 Task: Convert a video to WMV format.
Action: Mouse moved to (22, 13)
Screenshot: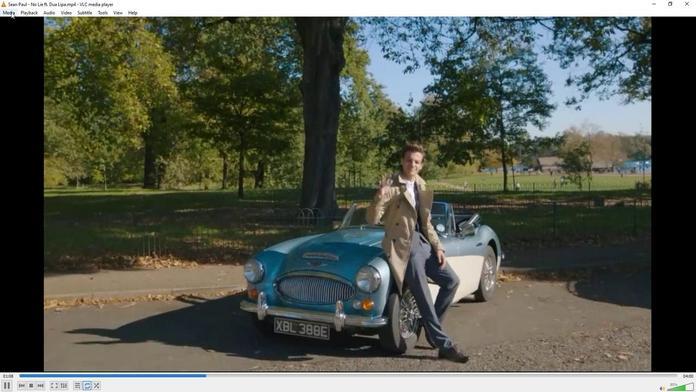 
Action: Mouse pressed left at (22, 13)
Screenshot: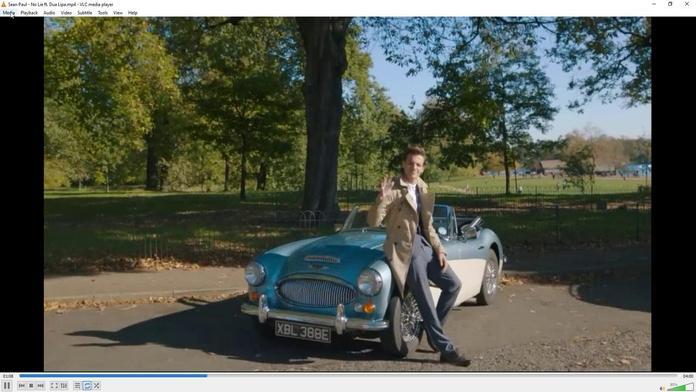 
Action: Mouse moved to (45, 101)
Screenshot: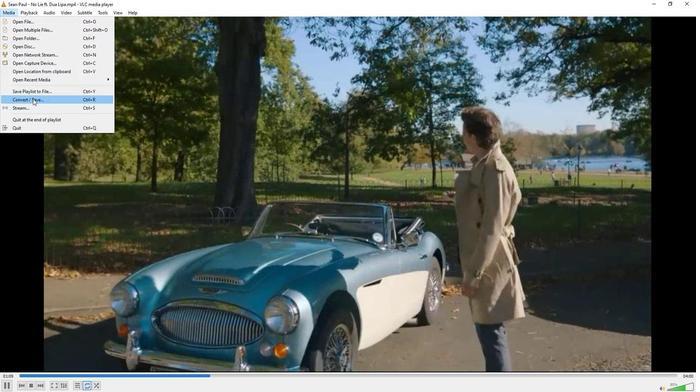 
Action: Mouse pressed left at (45, 101)
Screenshot: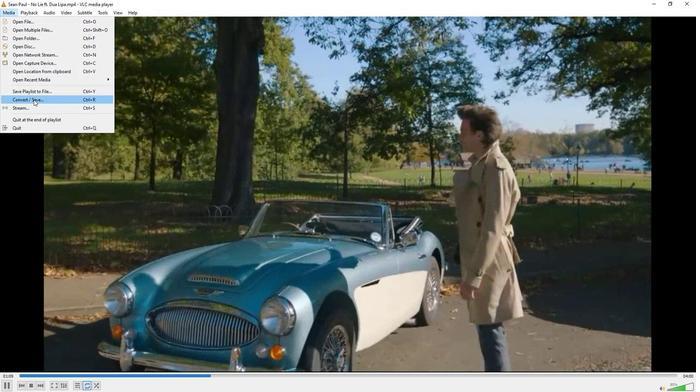 
Action: Mouse moved to (413, 162)
Screenshot: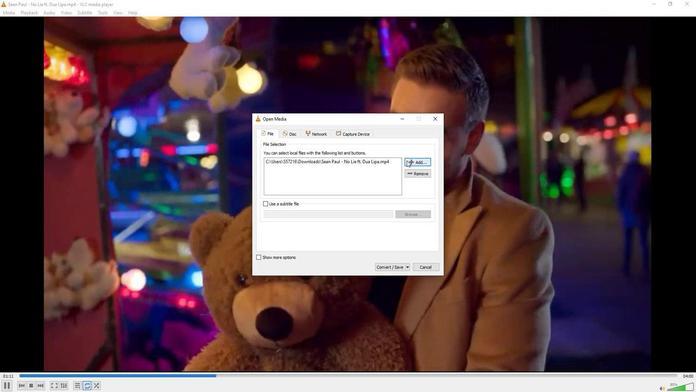 
Action: Mouse pressed left at (413, 162)
Screenshot: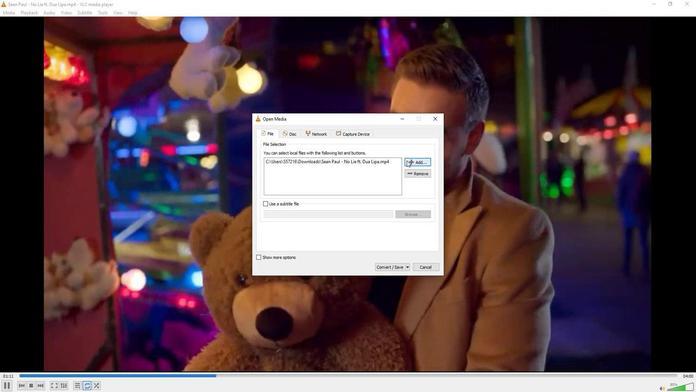 
Action: Mouse moved to (351, 192)
Screenshot: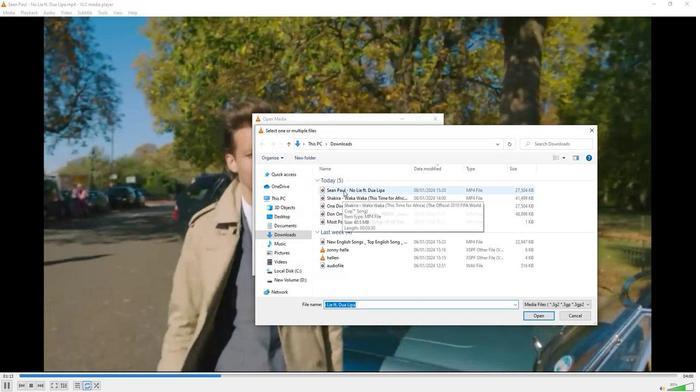 
Action: Mouse pressed left at (351, 192)
Screenshot: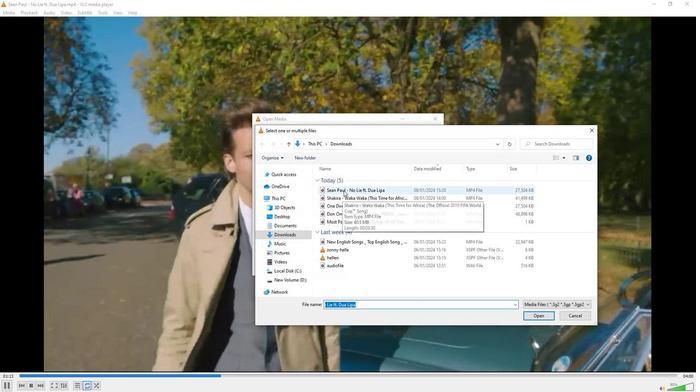
Action: Mouse moved to (536, 317)
Screenshot: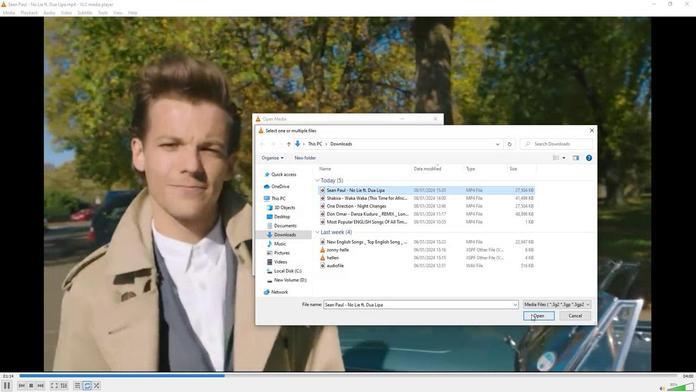 
Action: Mouse pressed left at (536, 317)
Screenshot: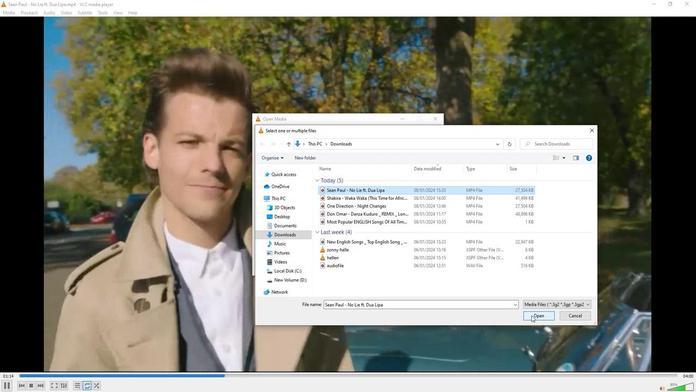 
Action: Mouse moved to (403, 268)
Screenshot: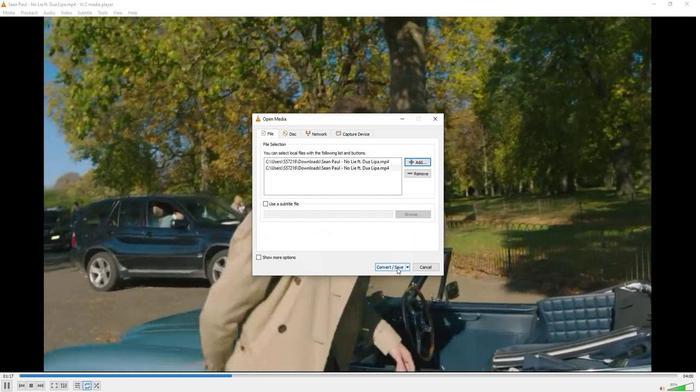
Action: Mouse pressed left at (403, 268)
Screenshot: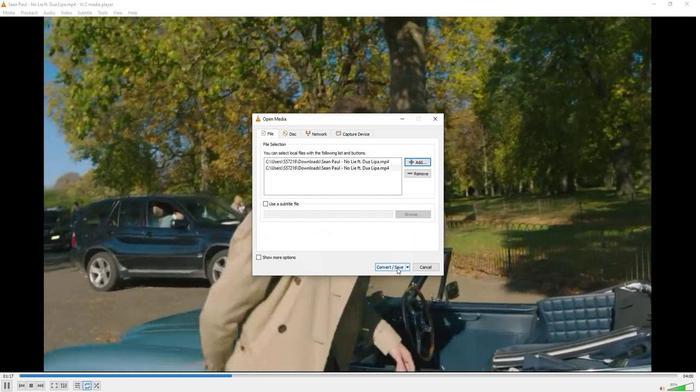 
Action: Mouse moved to (398, 207)
Screenshot: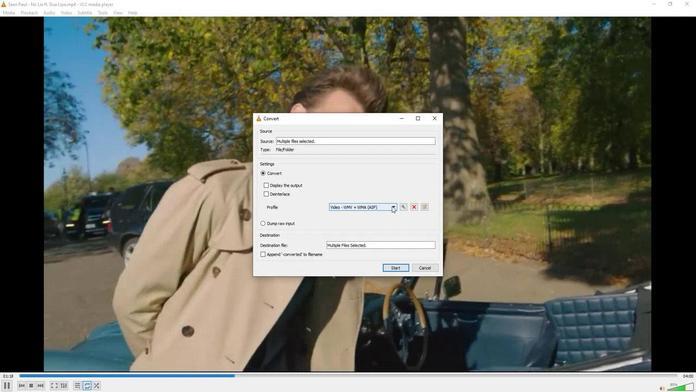 
Action: Mouse pressed left at (398, 207)
Screenshot: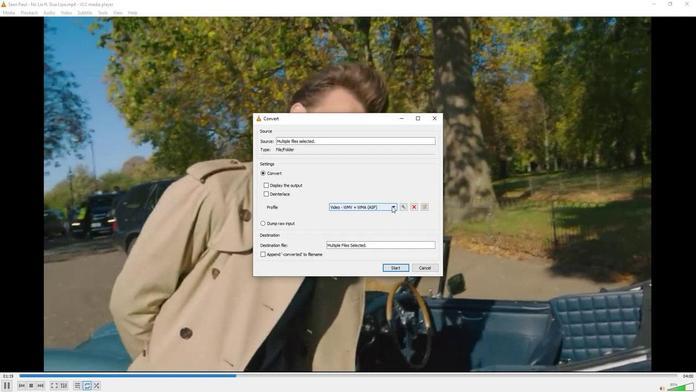 
Action: Mouse moved to (372, 249)
Screenshot: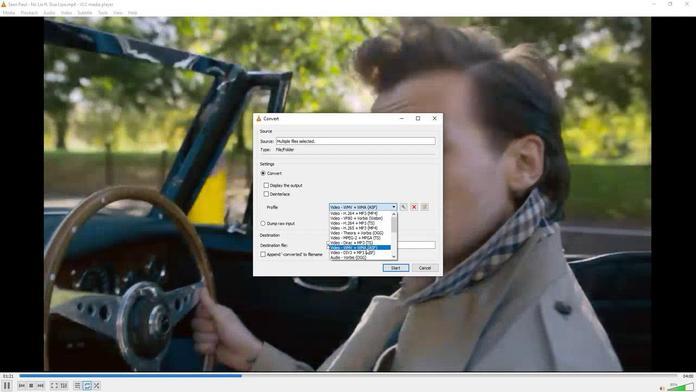 
Action: Mouse pressed left at (372, 249)
Screenshot: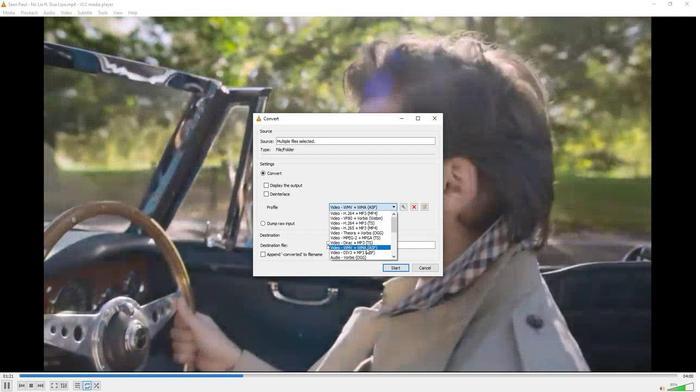 
Action: Mouse moved to (404, 270)
Screenshot: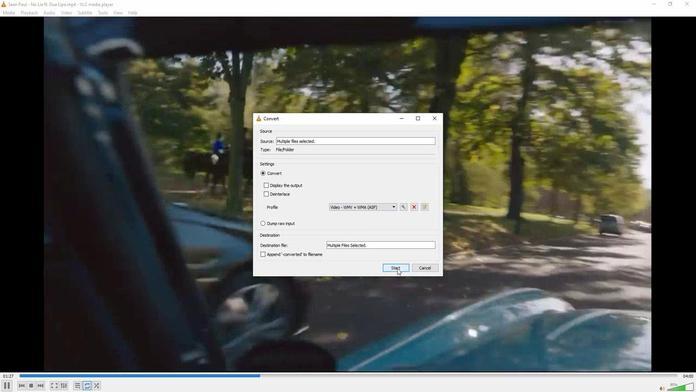 
Action: Mouse pressed left at (404, 270)
Screenshot: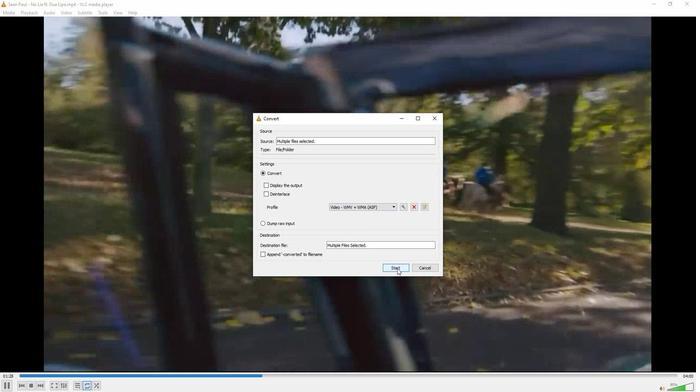 
Action: Mouse moved to (23, 13)
Screenshot: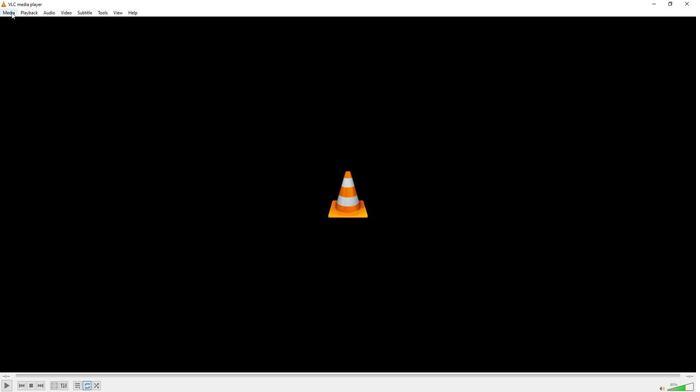 
Action: Mouse pressed left at (23, 13)
Screenshot: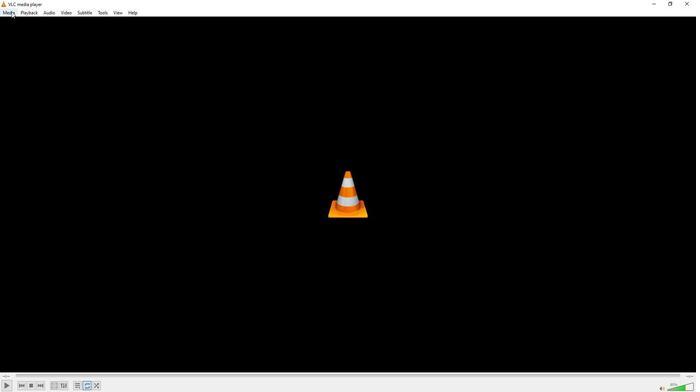 
Action: Mouse moved to (48, 101)
Screenshot: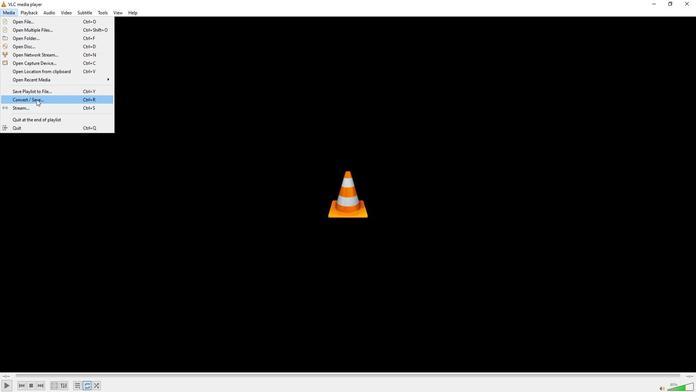 
Action: Mouse pressed left at (48, 101)
Screenshot: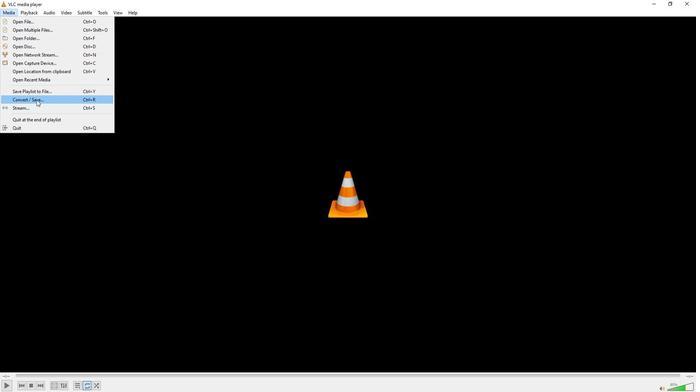 
Action: Mouse moved to (414, 162)
Screenshot: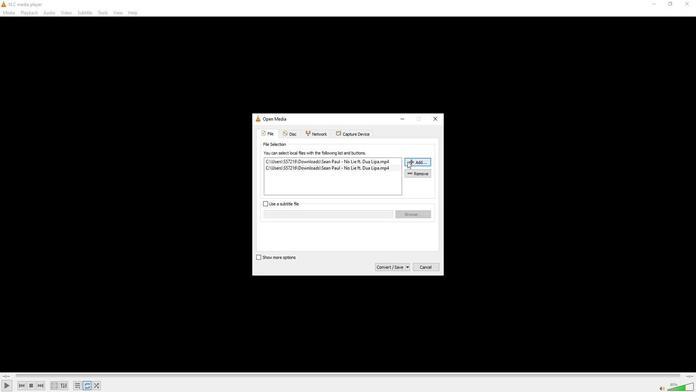 
Action: Mouse pressed left at (414, 162)
Screenshot: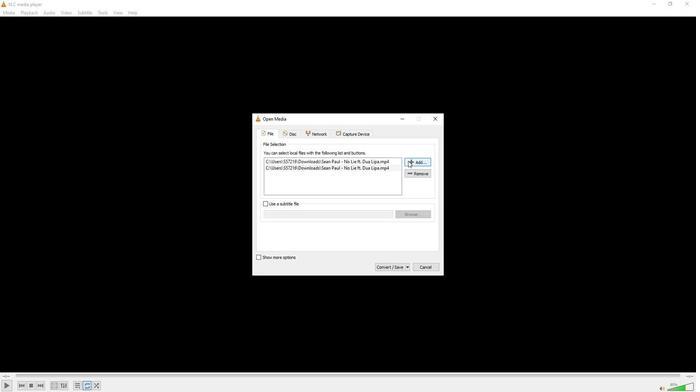 
Action: Mouse moved to (364, 216)
Screenshot: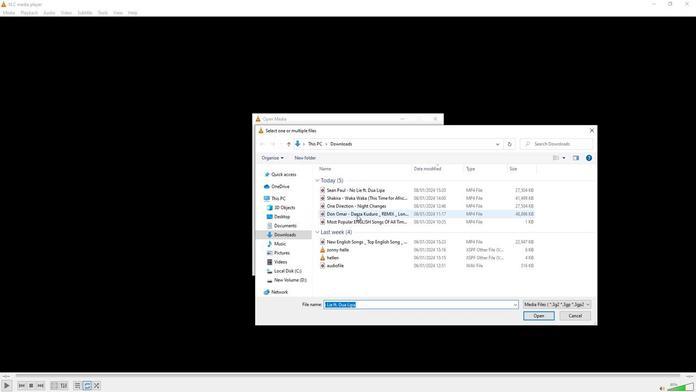 
Action: Mouse pressed left at (364, 216)
Screenshot: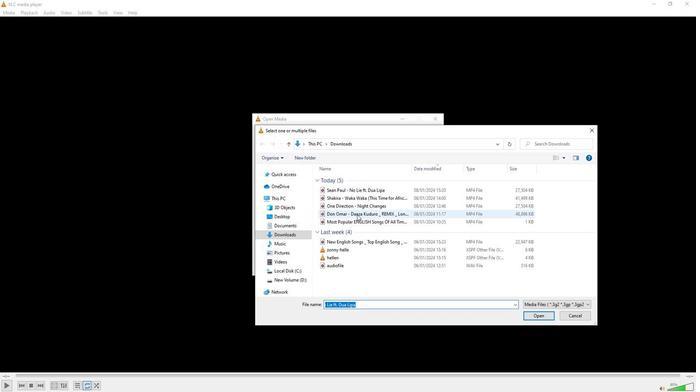 
Action: Mouse moved to (533, 317)
Screenshot: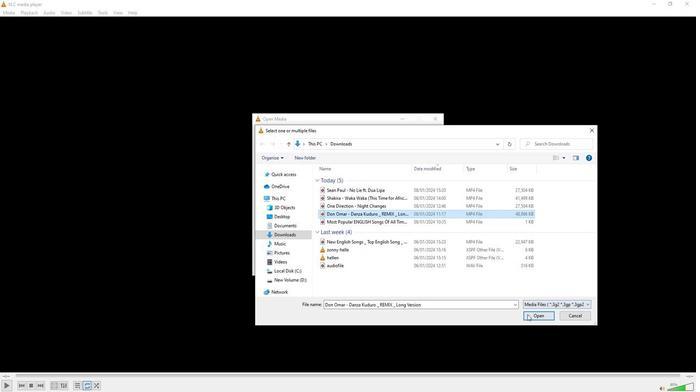 
Action: Mouse pressed left at (533, 317)
Screenshot: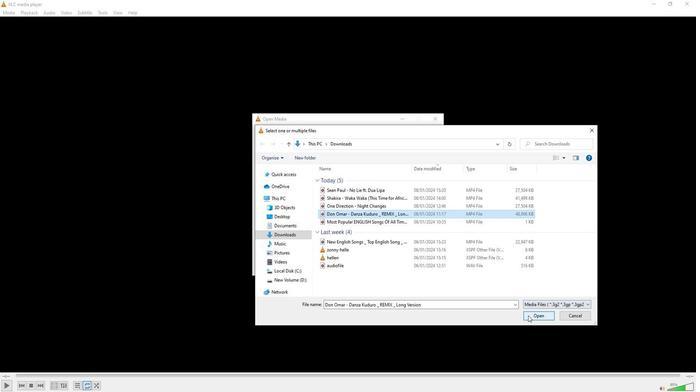 
Action: Mouse moved to (267, 259)
Screenshot: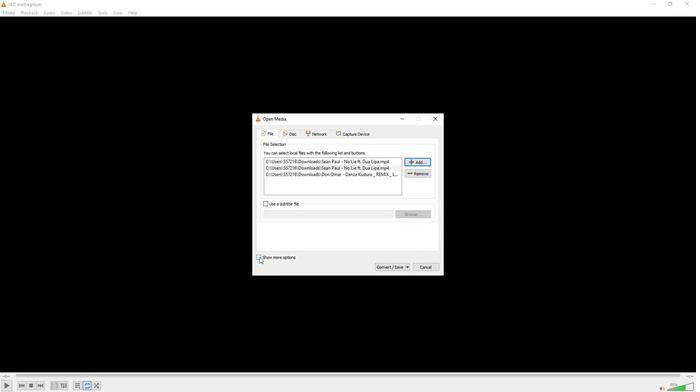 
Action: Mouse pressed left at (267, 259)
Screenshot: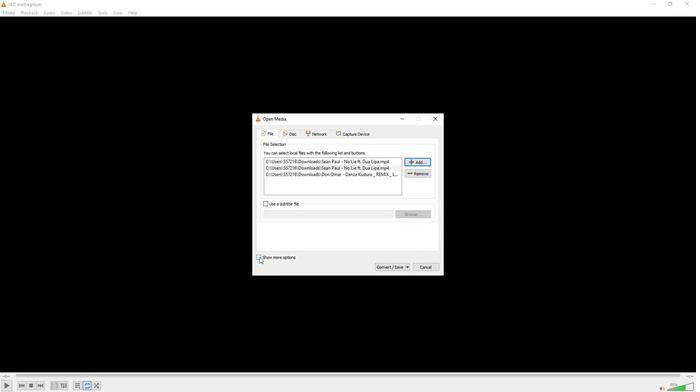 
Action: Mouse moved to (265, 256)
Screenshot: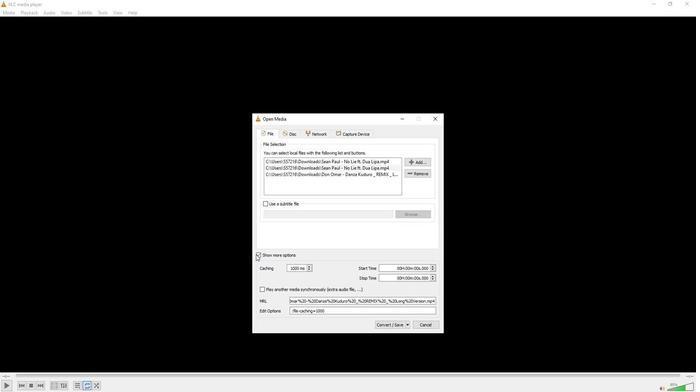 
Action: Mouse pressed left at (265, 256)
Screenshot: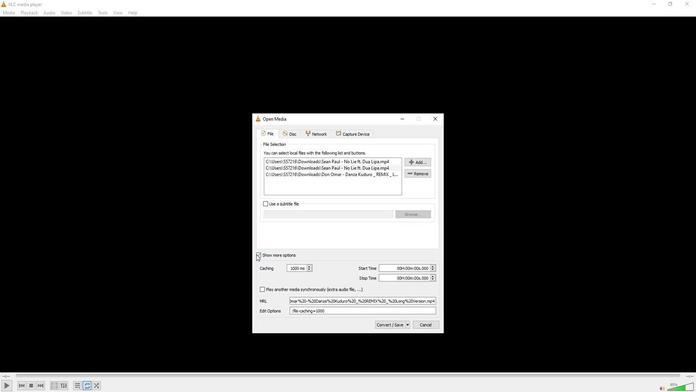 
Action: Mouse moved to (405, 270)
Screenshot: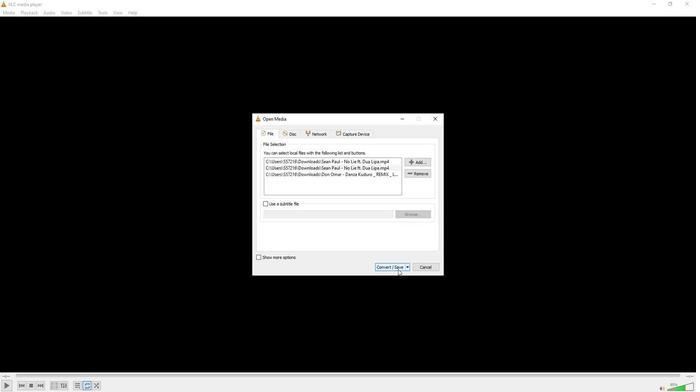 
Action: Mouse pressed left at (405, 270)
Screenshot: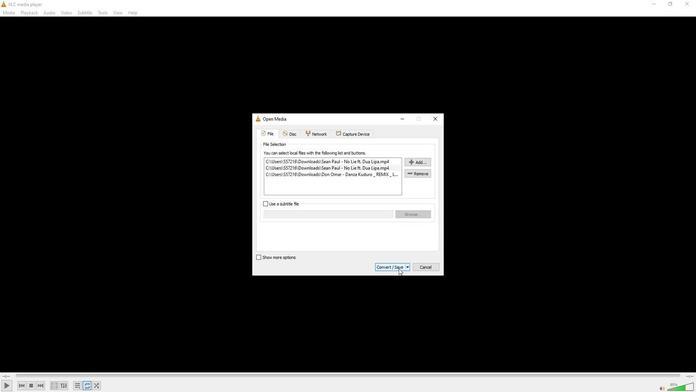 
Action: Mouse moved to (275, 186)
Screenshot: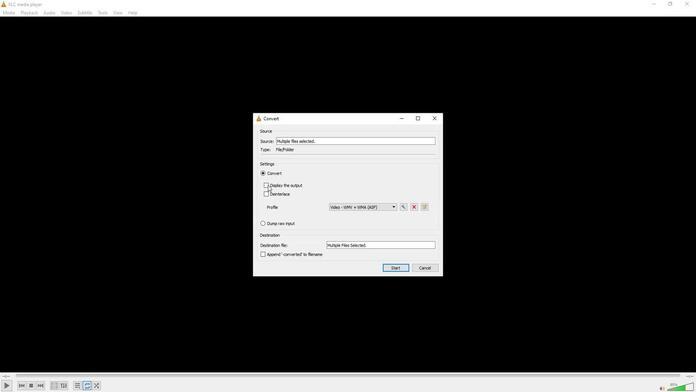 
Action: Mouse pressed left at (275, 186)
Screenshot: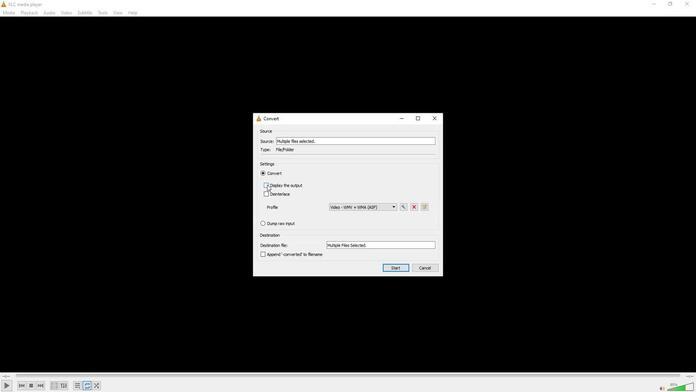 
Action: Mouse moved to (396, 207)
Screenshot: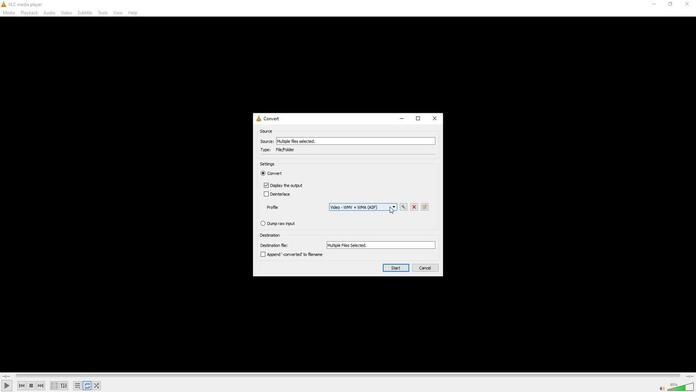 
Action: Mouse pressed left at (396, 207)
Screenshot: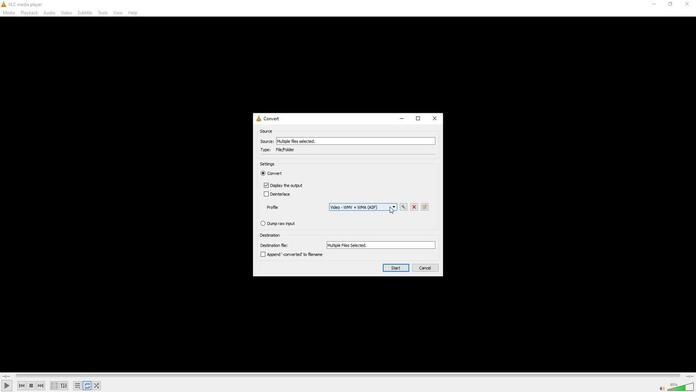 
Action: Mouse moved to (364, 233)
Screenshot: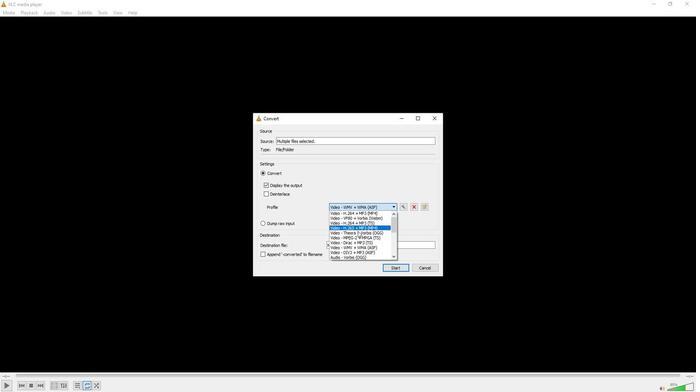 
Action: Mouse scrolled (364, 233) with delta (0, 0)
Screenshot: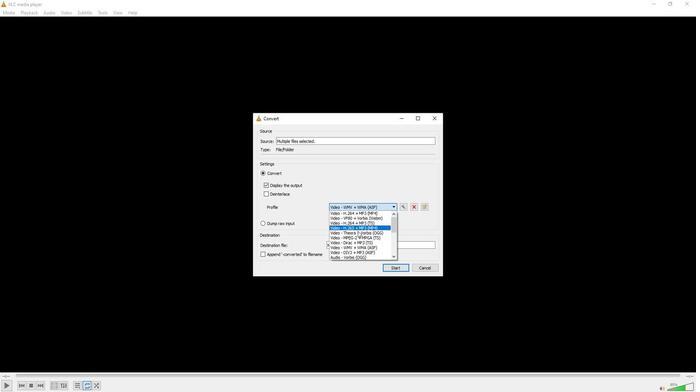 
Action: Mouse moved to (364, 234)
Screenshot: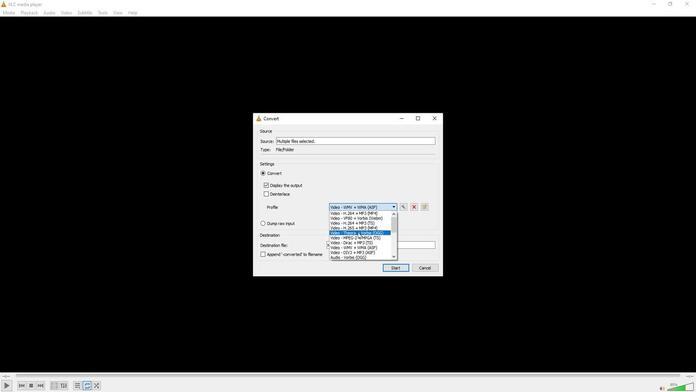 
Action: Mouse scrolled (364, 234) with delta (0, 0)
Screenshot: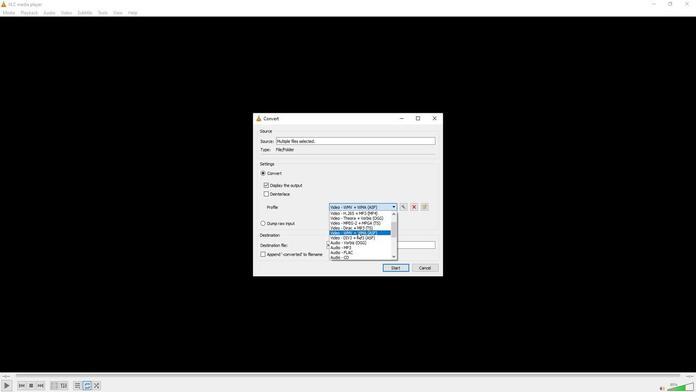 
Action: Mouse scrolled (364, 234) with delta (0, 0)
Screenshot: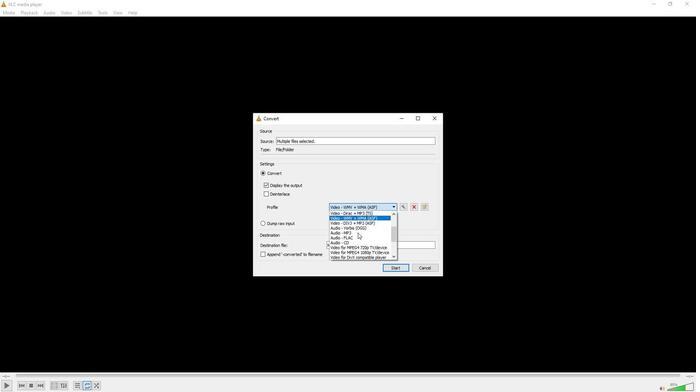 
Action: Mouse moved to (365, 238)
Screenshot: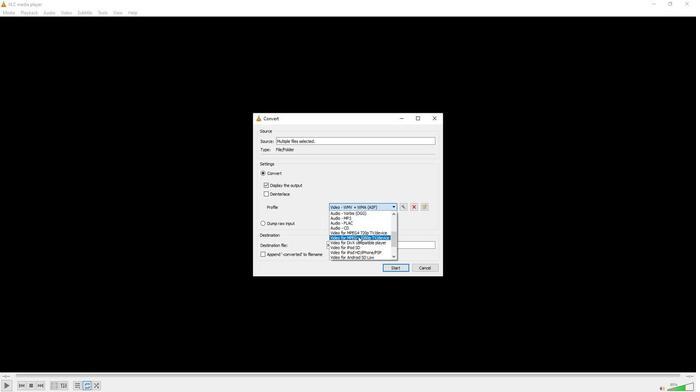 
Action: Mouse scrolled (365, 237) with delta (0, 0)
Screenshot: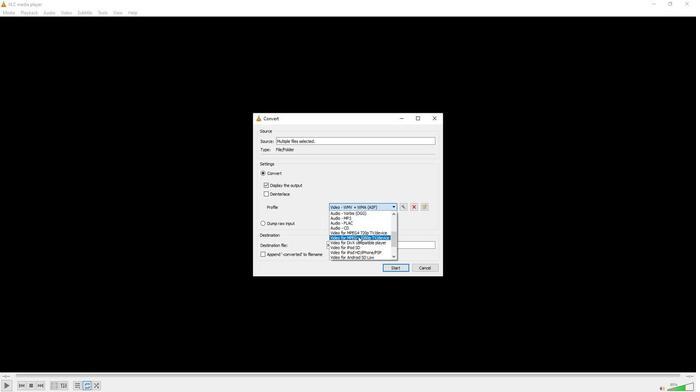 
Action: Mouse moved to (368, 255)
Screenshot: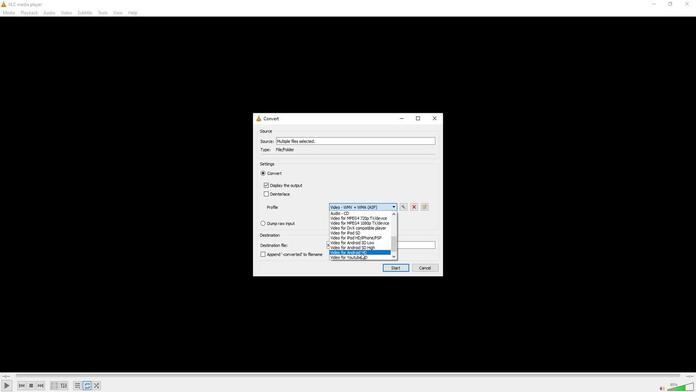 
Action: Mouse scrolled (368, 254) with delta (0, 0)
Screenshot: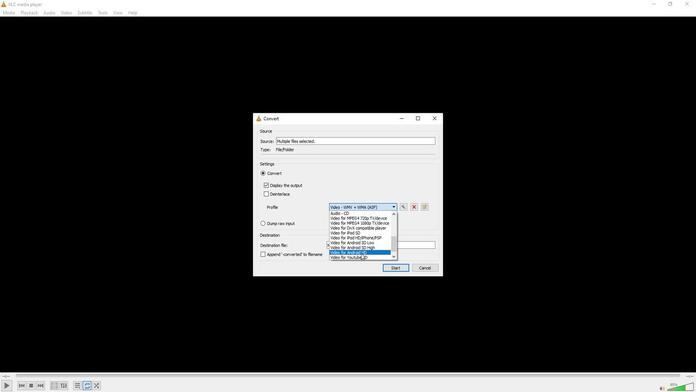 
Action: Mouse scrolled (368, 254) with delta (0, 0)
Screenshot: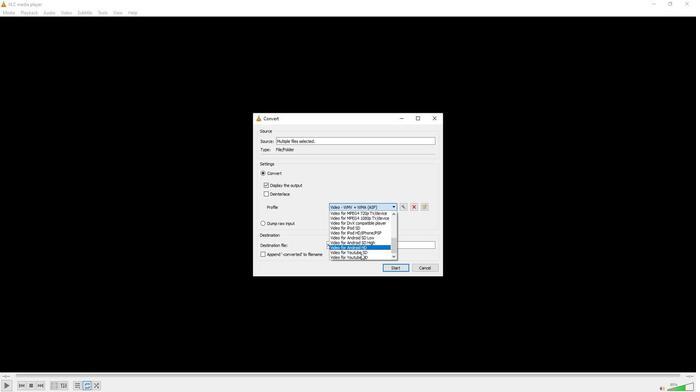 
Action: Mouse scrolled (368, 254) with delta (0, 0)
Screenshot: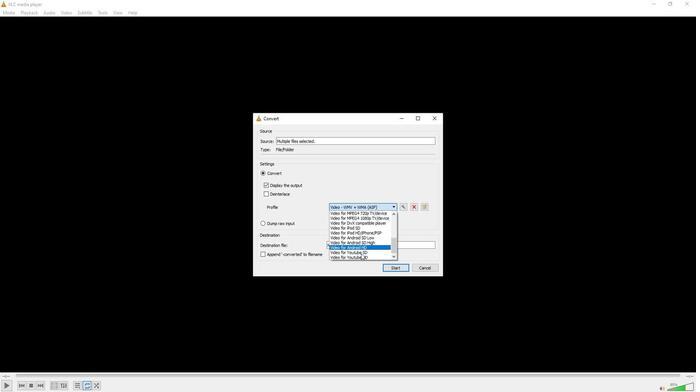 
Action: Mouse moved to (370, 241)
Screenshot: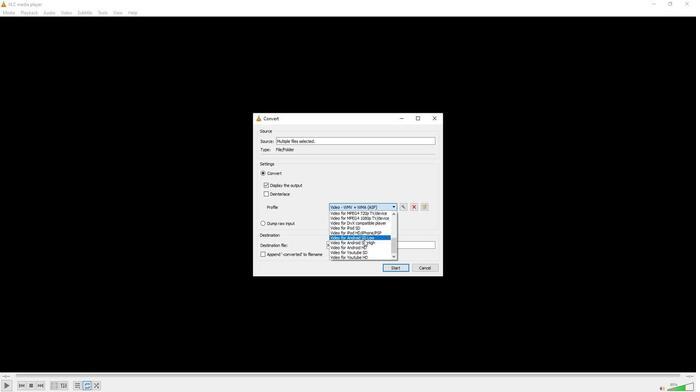 
Action: Mouse scrolled (370, 241) with delta (0, 0)
Screenshot: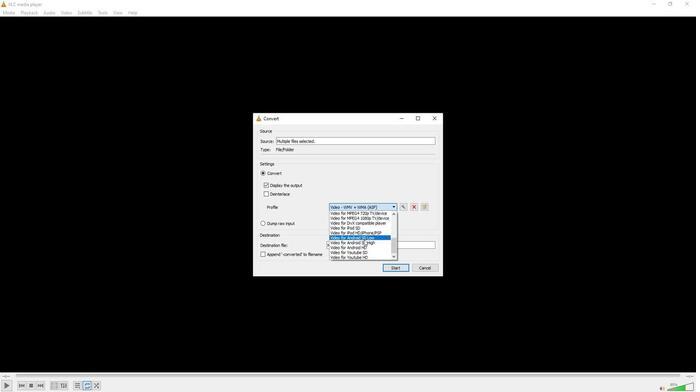 
Action: Mouse scrolled (370, 241) with delta (0, 0)
Screenshot: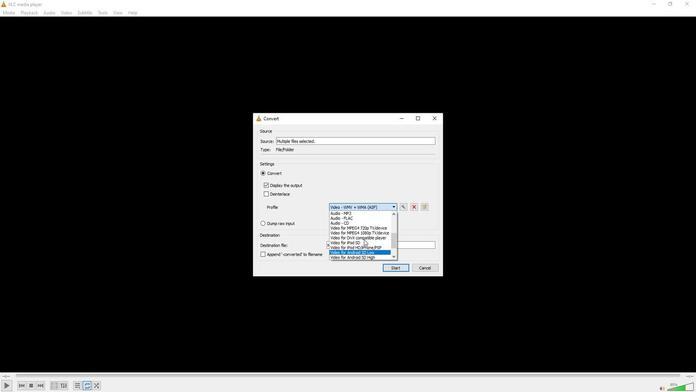 
Action: Mouse moved to (366, 235)
Screenshot: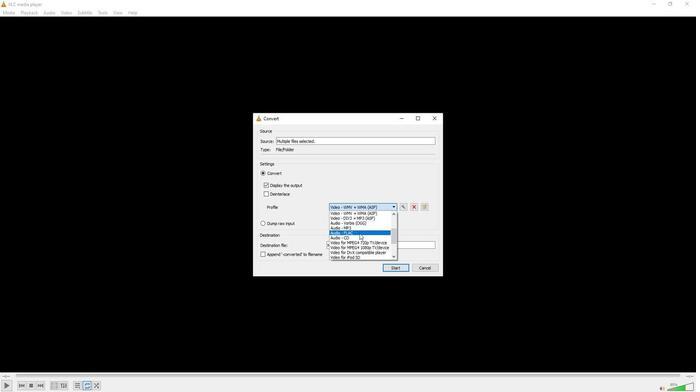 
Action: Mouse scrolled (366, 235) with delta (0, 0)
Screenshot: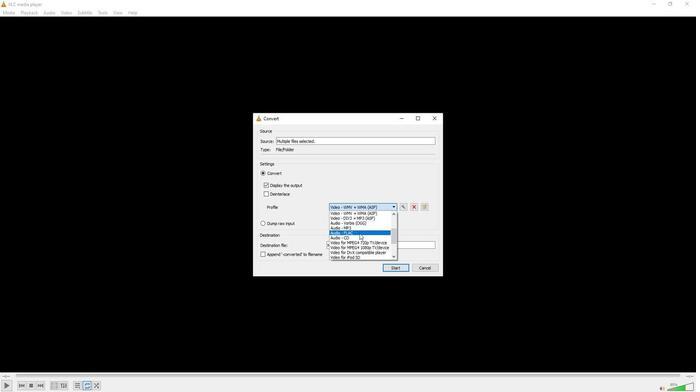 
Action: Mouse scrolled (366, 235) with delta (0, 0)
Screenshot: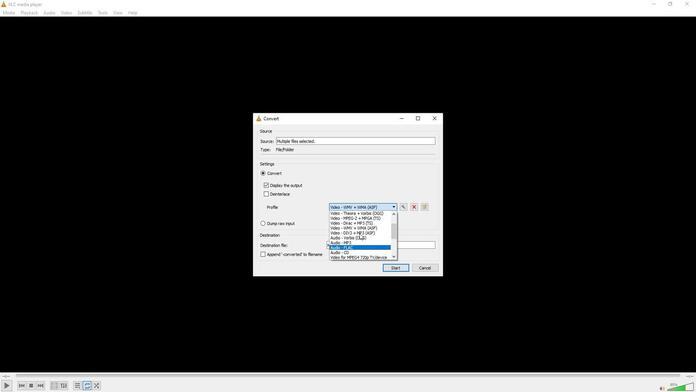 
Action: Mouse moved to (372, 230)
Screenshot: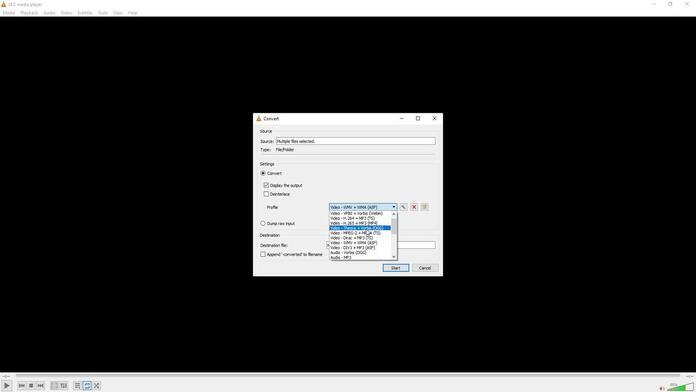 
Action: Mouse scrolled (372, 230) with delta (0, 0)
Screenshot: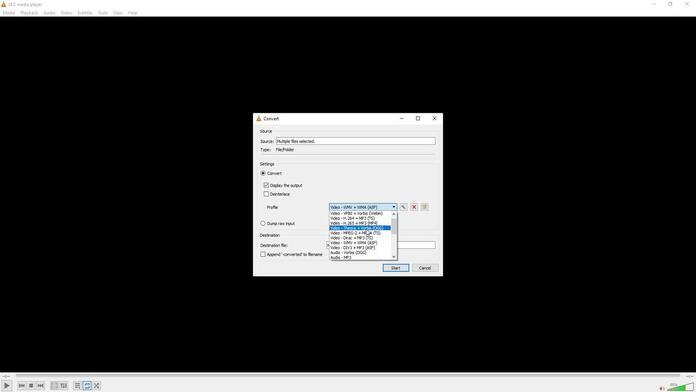
Action: Mouse moved to (366, 243)
Screenshot: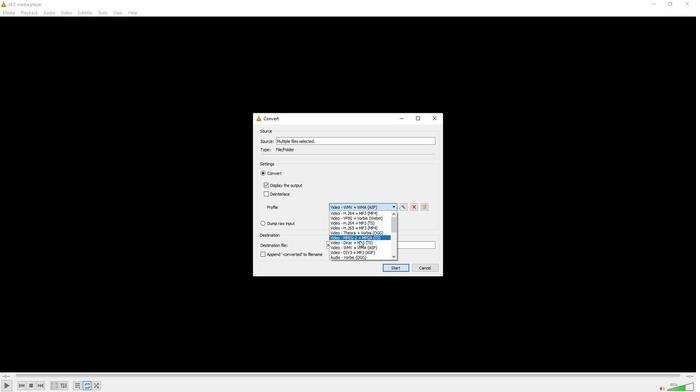
Action: Mouse scrolled (366, 243) with delta (0, 0)
Screenshot: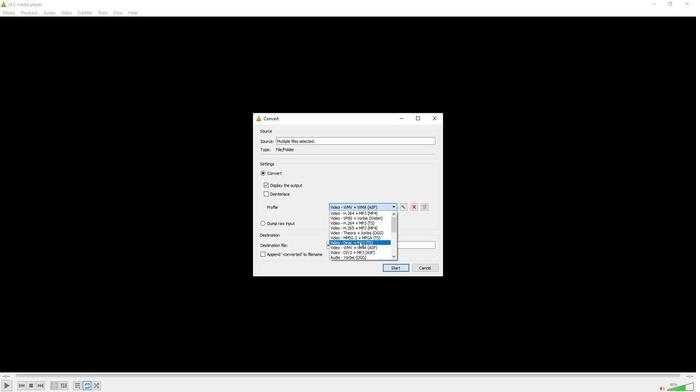 
Action: Mouse moved to (369, 228)
Screenshot: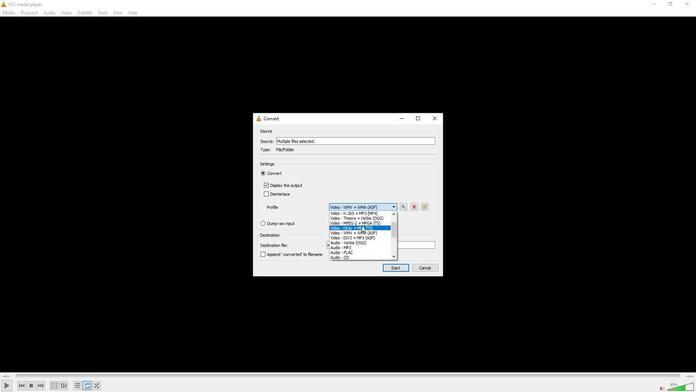 
Action: Mouse scrolled (369, 228) with delta (0, 0)
Screenshot: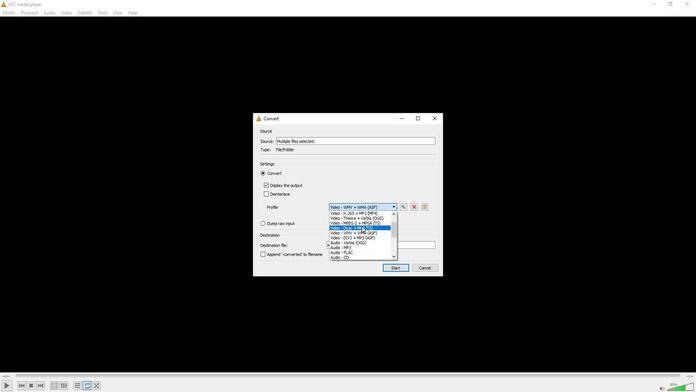 
Action: Mouse moved to (369, 228)
Screenshot: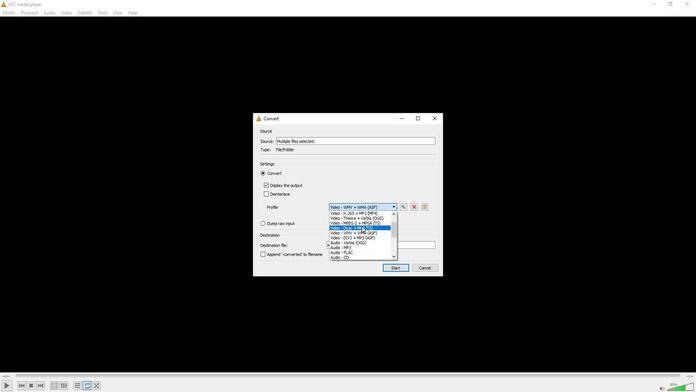 
Action: Mouse scrolled (369, 228) with delta (0, 0)
Screenshot: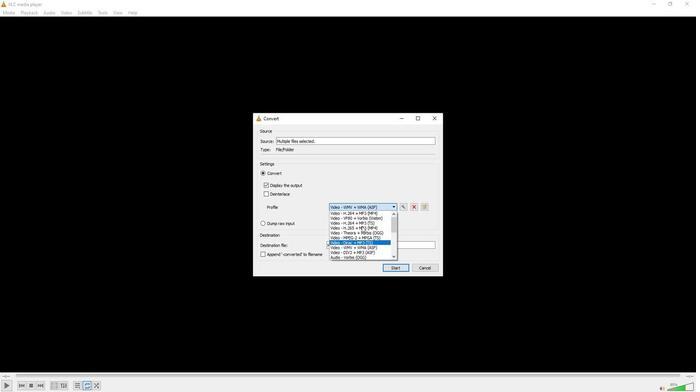 
Action: Mouse moved to (370, 246)
Screenshot: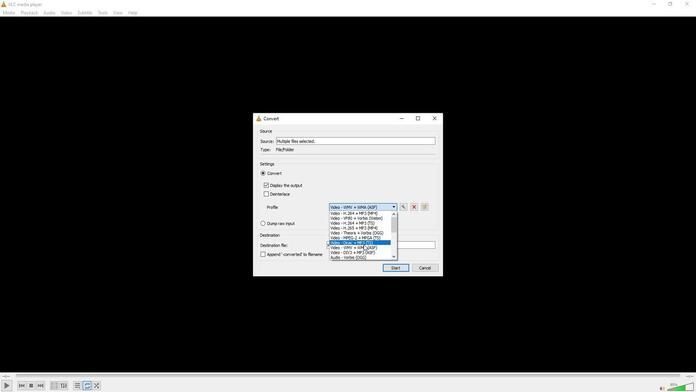 
Action: Mouse scrolled (370, 245) with delta (0, 0)
Screenshot: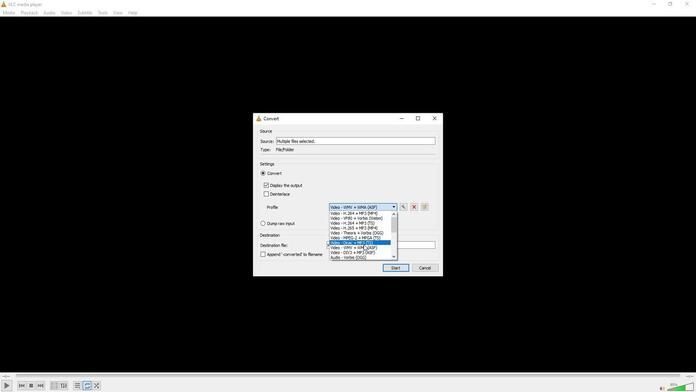 
Action: Mouse moved to (363, 235)
Screenshot: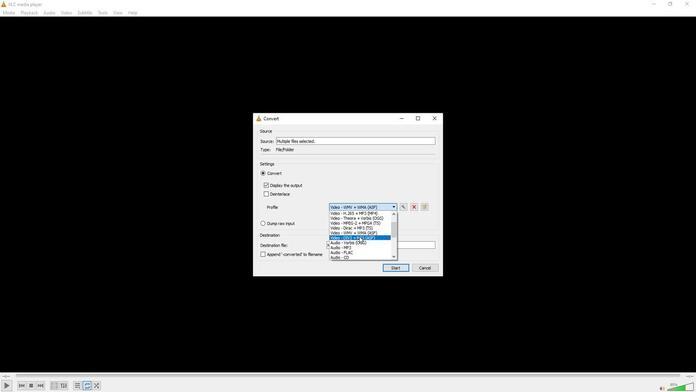 
Action: Mouse pressed left at (363, 235)
Screenshot: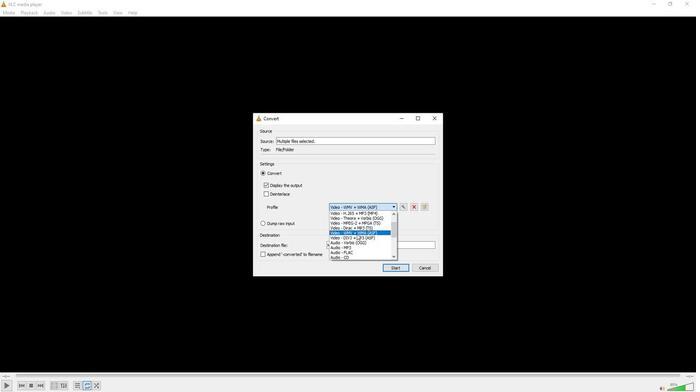 
Action: Mouse moved to (273, 256)
Screenshot: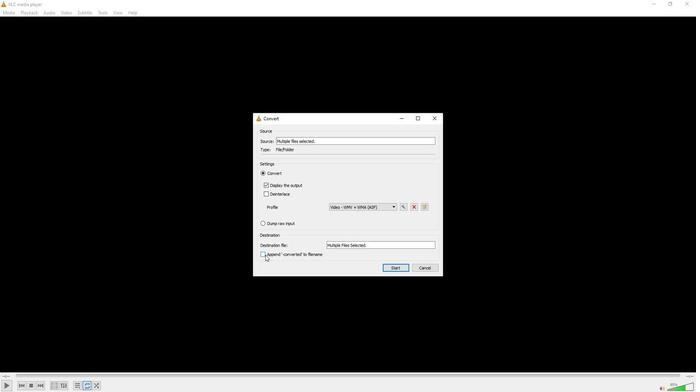 
Action: Mouse pressed left at (273, 256)
Screenshot: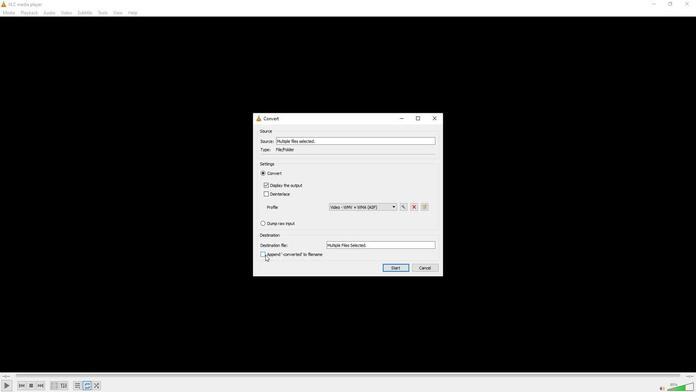 
Action: Mouse moved to (400, 269)
Screenshot: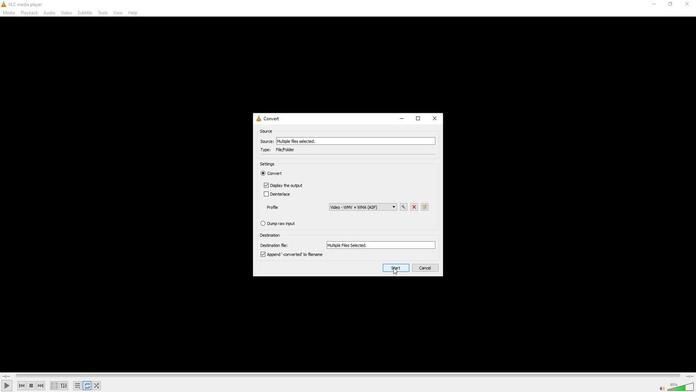 
Action: Mouse pressed left at (400, 269)
Screenshot: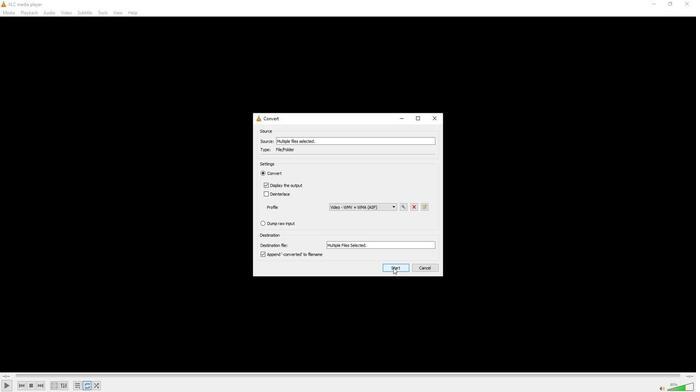 
